 Task: Create a new view control for the user
Action: Mouse moved to (251, 310)
Screenshot: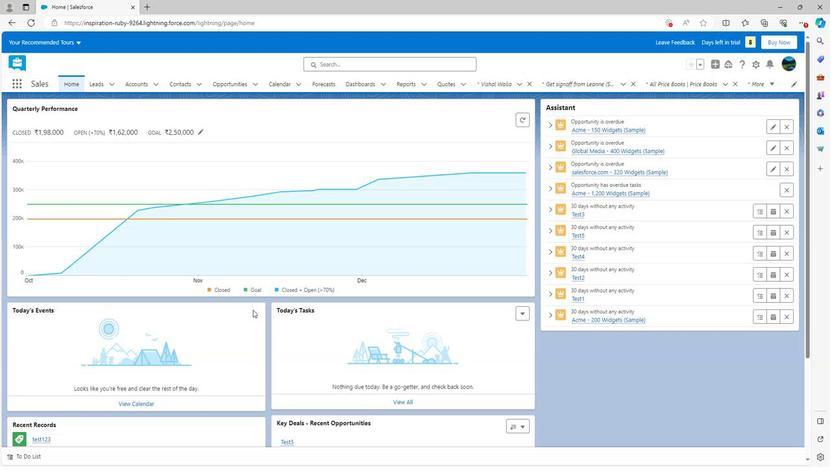 
Action: Mouse scrolled (251, 310) with delta (0, 0)
Screenshot: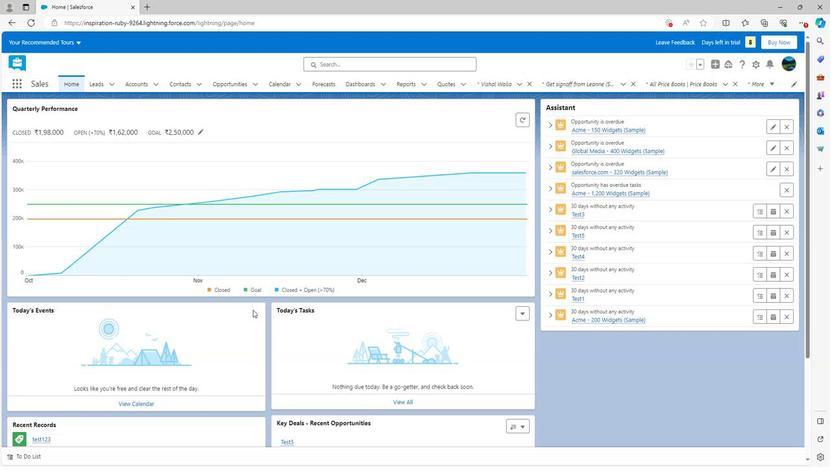 
Action: Mouse moved to (253, 310)
Screenshot: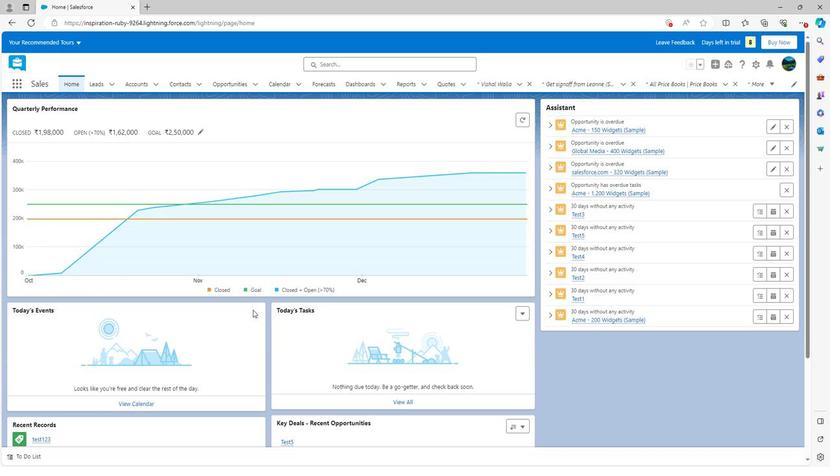 
Action: Mouse scrolled (253, 310) with delta (0, 0)
Screenshot: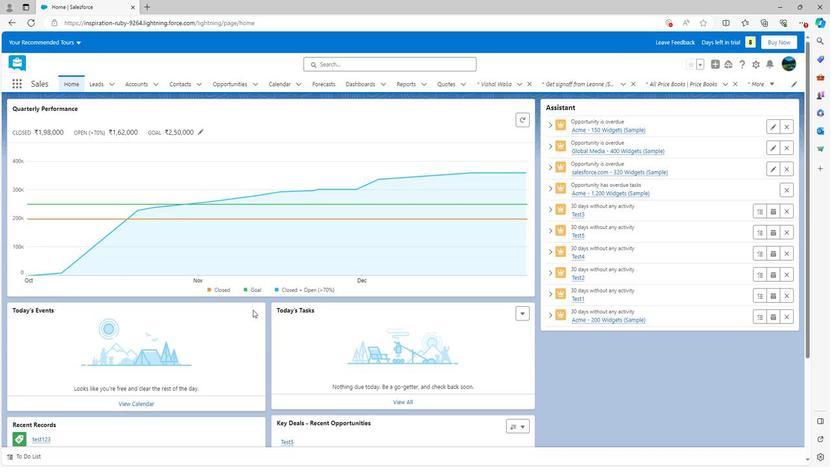 
Action: Mouse scrolled (253, 310) with delta (0, 0)
Screenshot: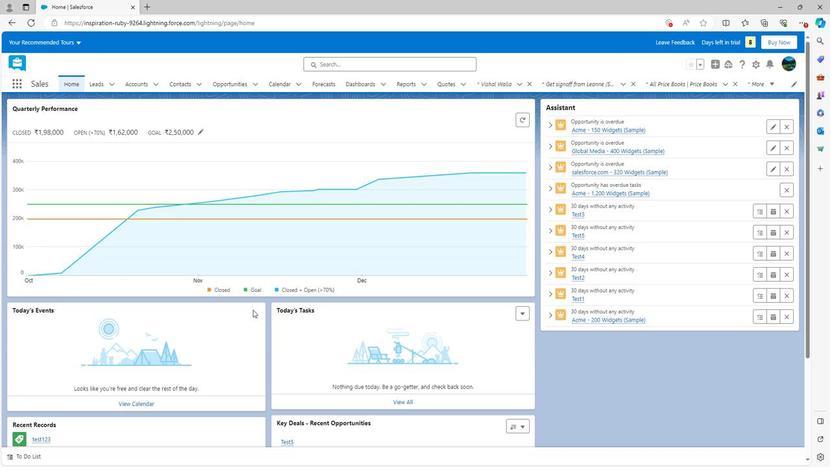 
Action: Mouse scrolled (253, 310) with delta (0, 0)
Screenshot: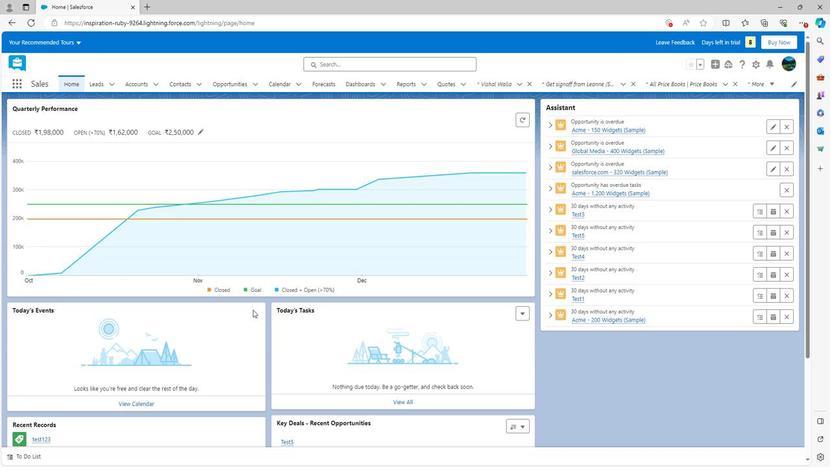 
Action: Mouse scrolled (253, 311) with delta (0, 0)
Screenshot: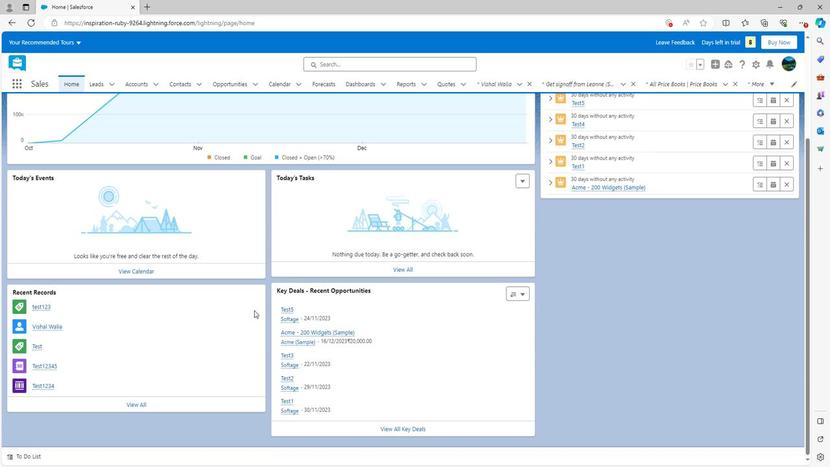 
Action: Mouse scrolled (253, 311) with delta (0, 0)
Screenshot: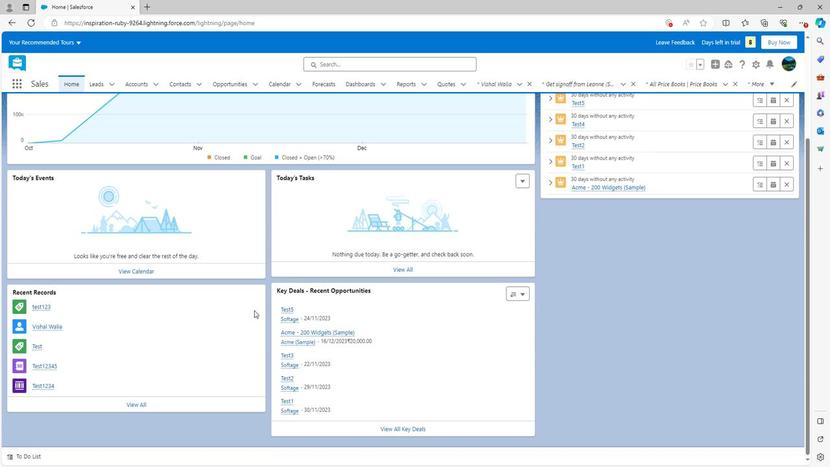 
Action: Mouse scrolled (253, 311) with delta (0, 0)
Screenshot: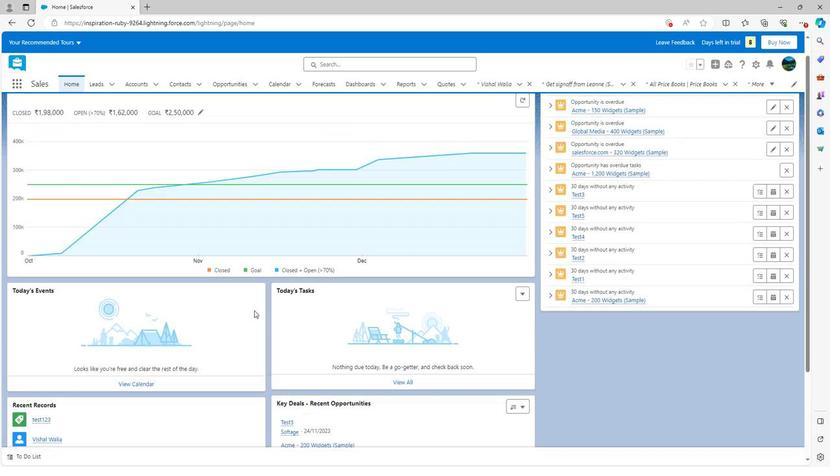 
Action: Mouse scrolled (253, 311) with delta (0, 0)
Screenshot: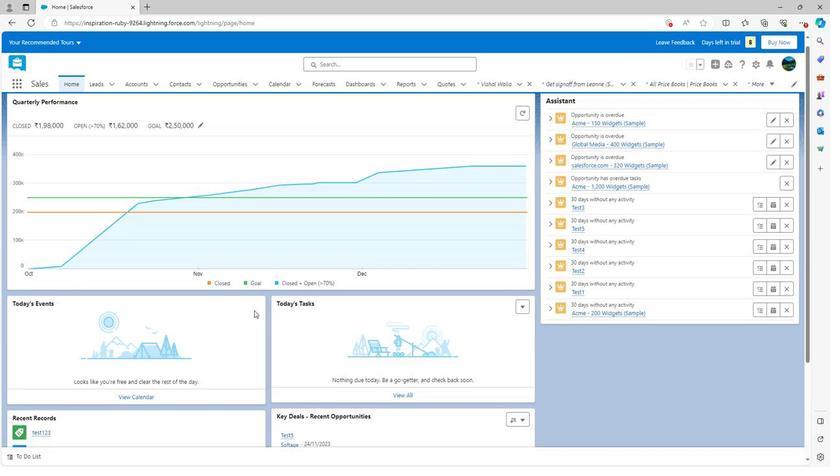 
Action: Mouse scrolled (253, 311) with delta (0, 0)
Screenshot: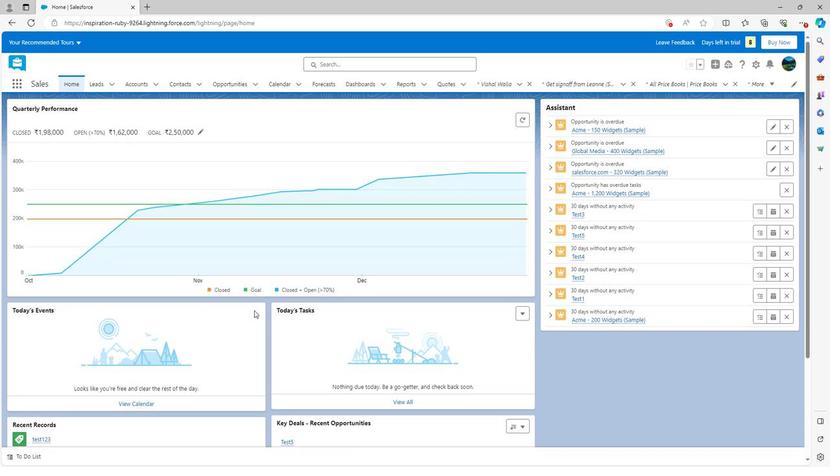 
Action: Mouse moved to (442, 83)
Screenshot: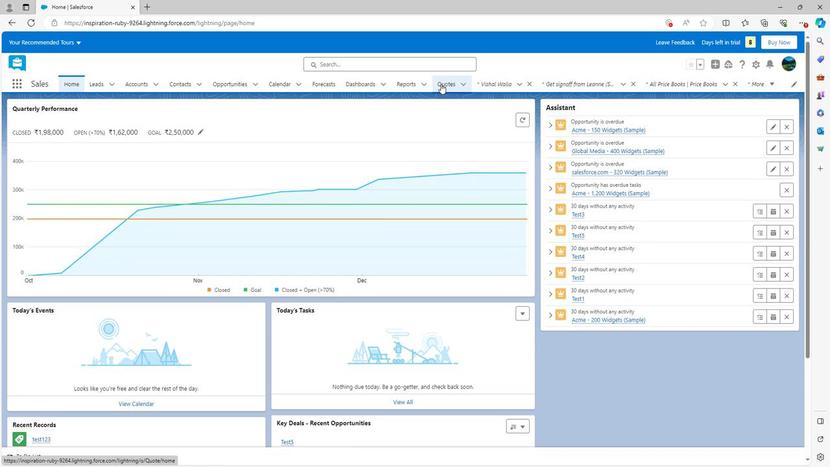
Action: Mouse pressed left at (442, 83)
Screenshot: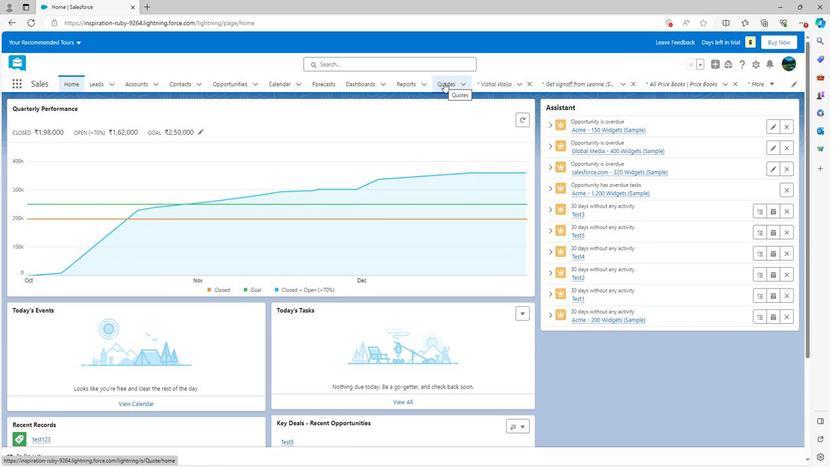 
Action: Mouse moved to (704, 128)
Screenshot: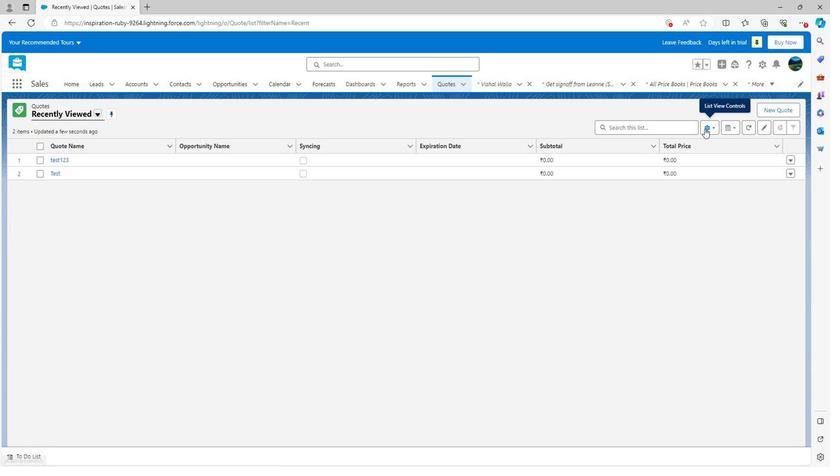 
Action: Mouse pressed left at (704, 128)
Screenshot: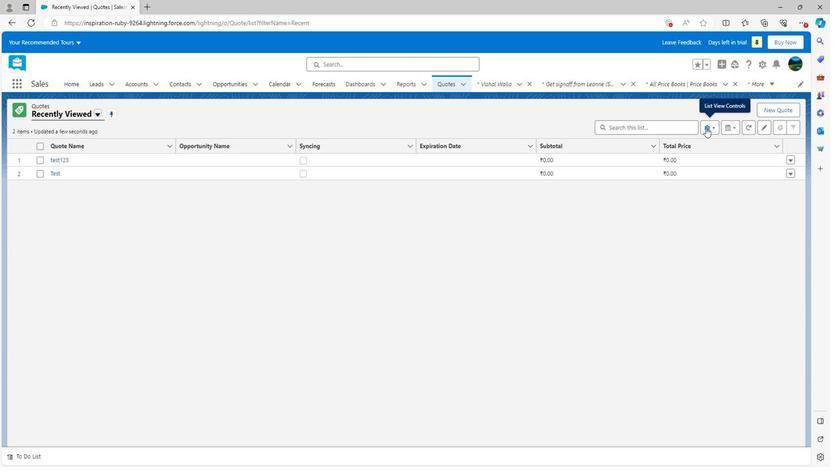 
Action: Mouse moved to (668, 165)
Screenshot: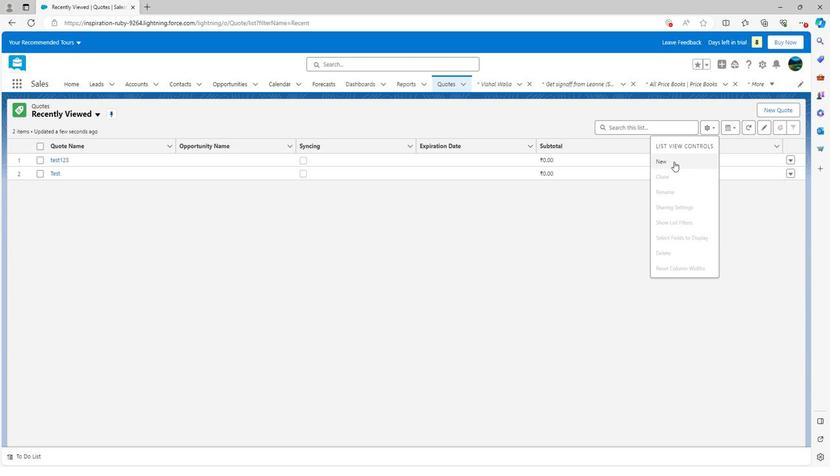 
Action: Mouse pressed left at (668, 165)
Screenshot: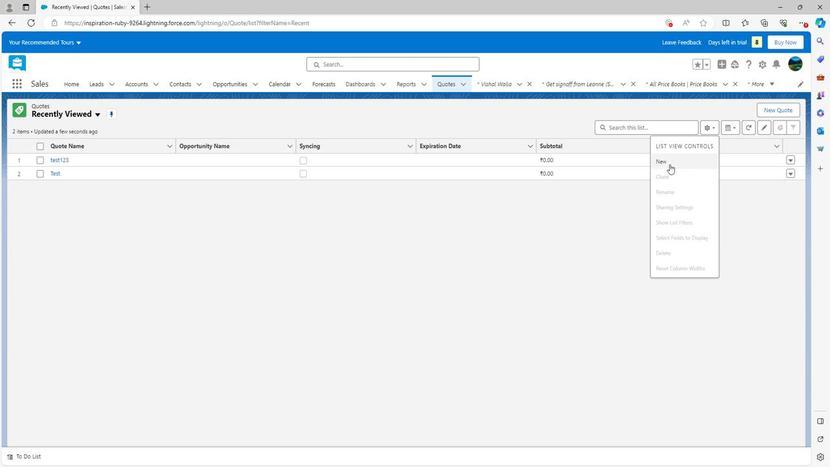 
Action: Mouse moved to (319, 203)
Screenshot: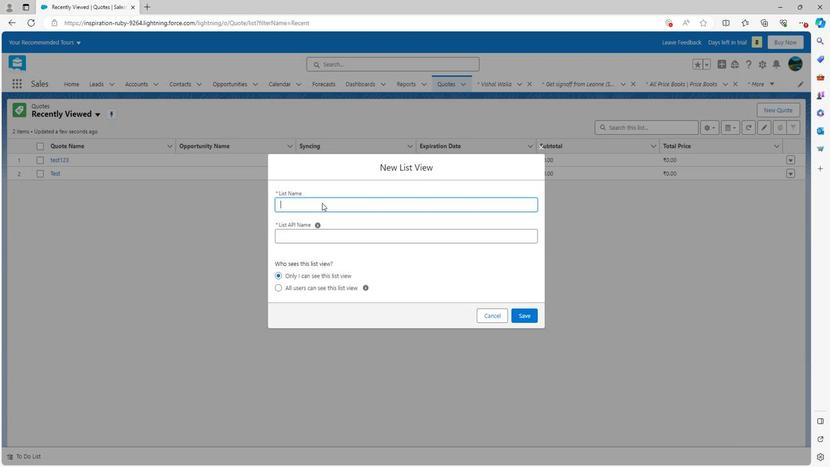 
Action: Key pressed <Key.shift><Key.shift><Key.shift>Test
Screenshot: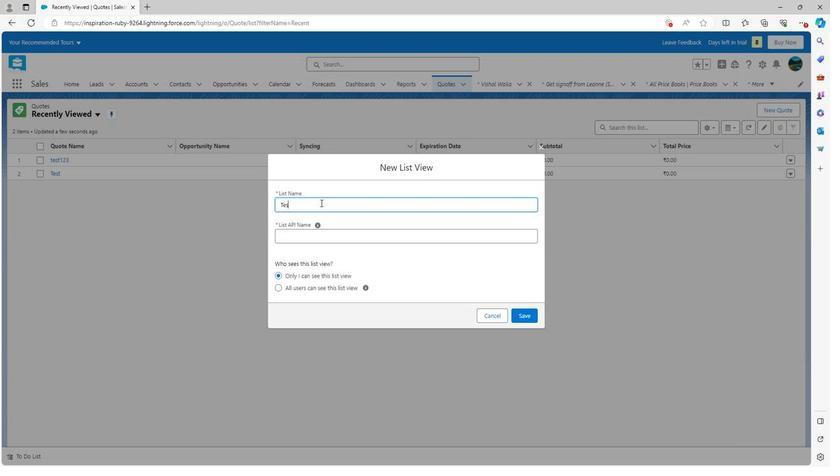 
Action: Mouse moved to (355, 218)
Screenshot: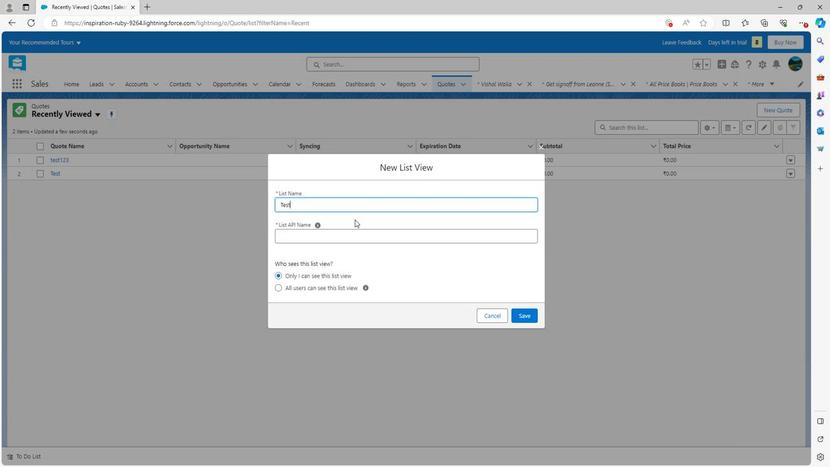 
Action: Mouse pressed left at (355, 218)
Screenshot: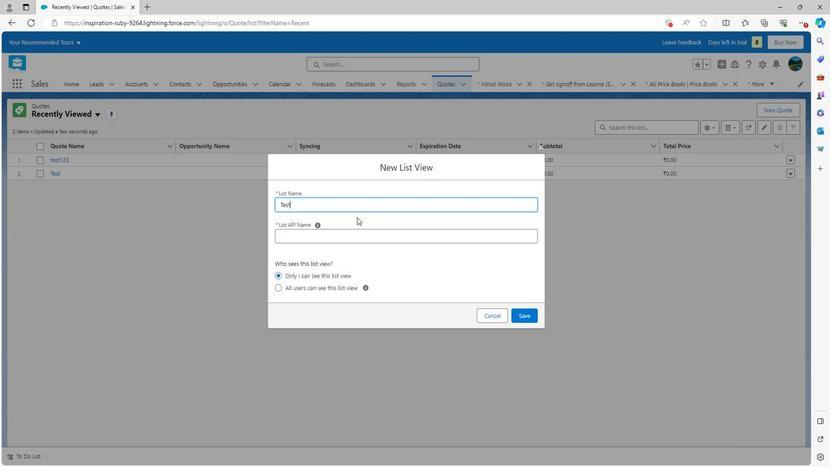 
Action: Mouse moved to (517, 312)
Screenshot: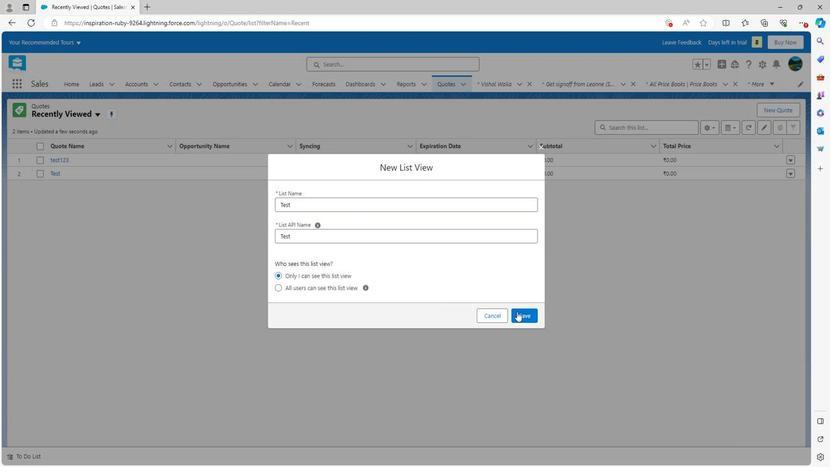 
Action: Mouse pressed left at (517, 312)
Screenshot: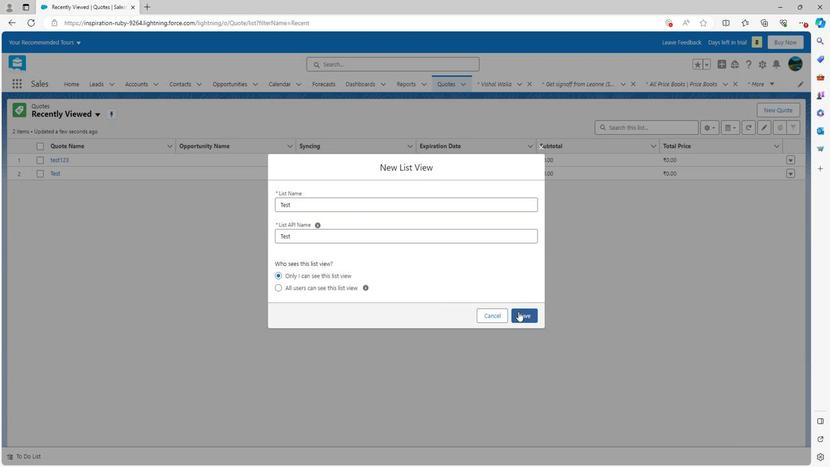 
Action: Mouse moved to (791, 147)
Screenshot: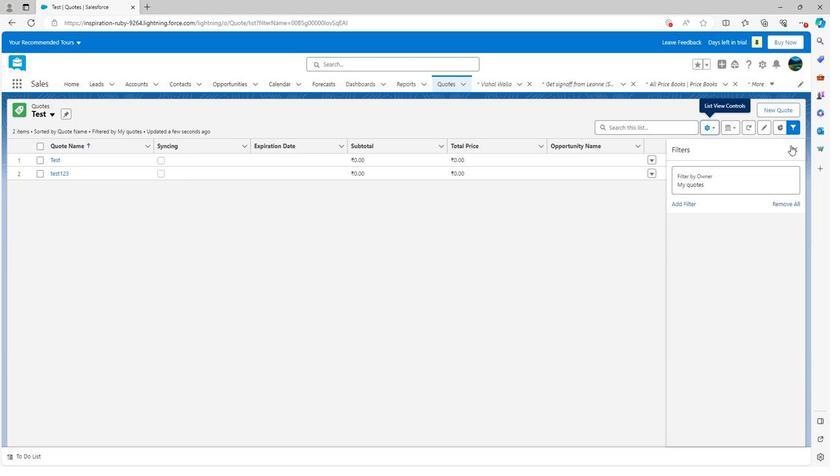 
Action: Mouse pressed left at (791, 147)
Screenshot: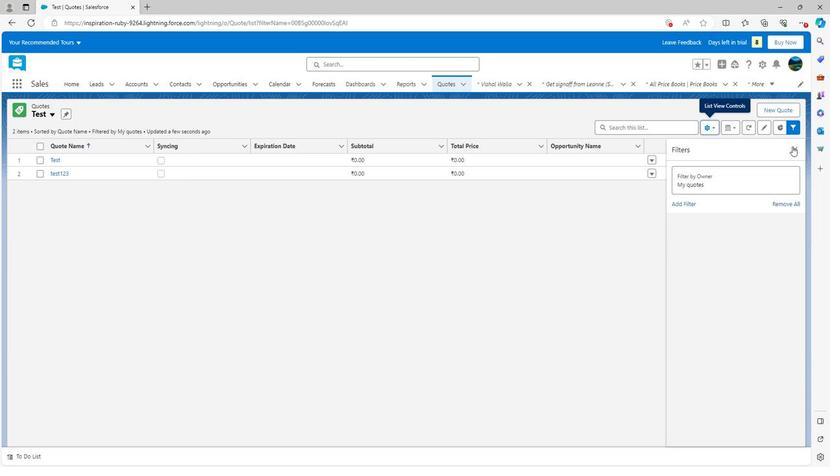 
Action: Mouse moved to (519, 280)
Screenshot: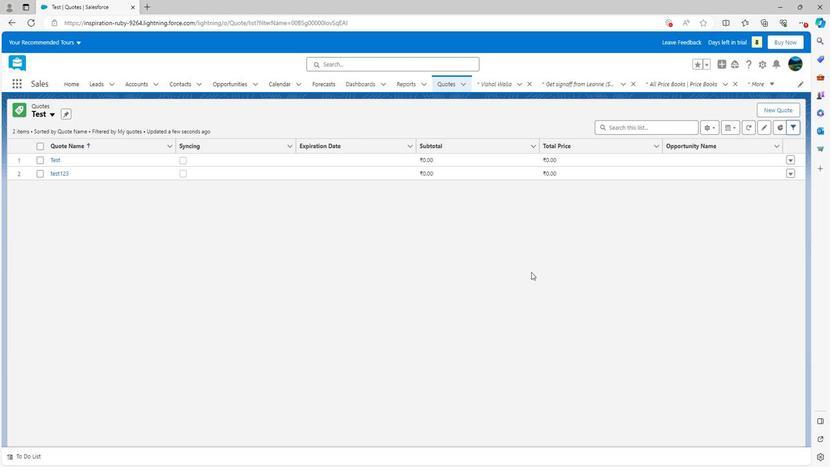 
